 Task: Check your email for any notifications about your work schedule and verify your calendar for any appointments.
Action: Mouse moved to (19, 33)
Screenshot: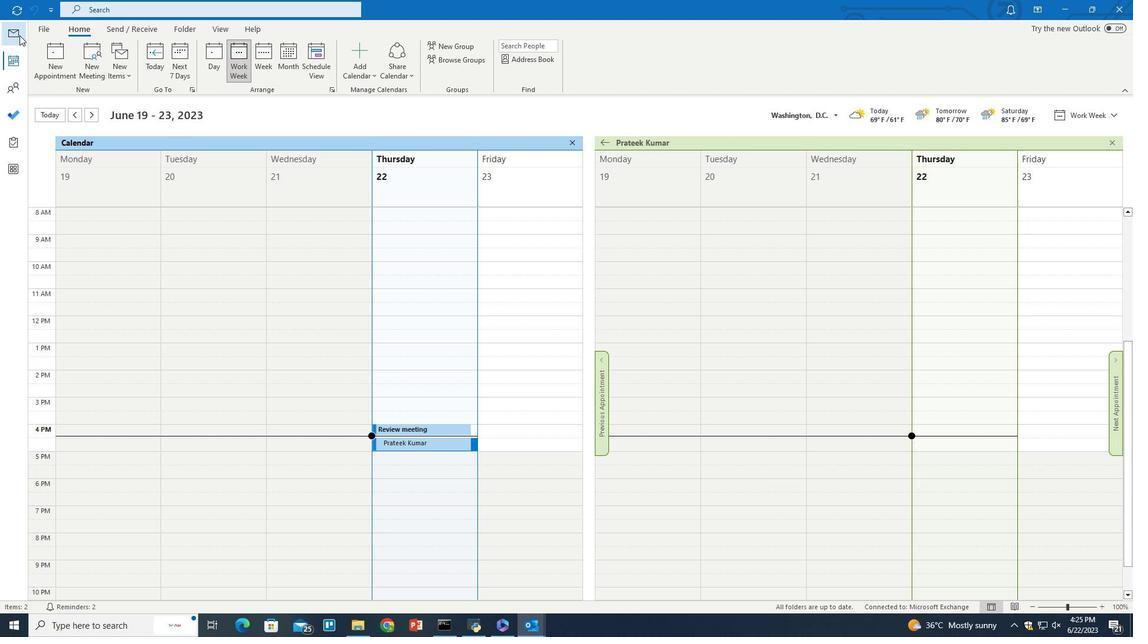 
Action: Mouse pressed left at (19, 33)
Screenshot: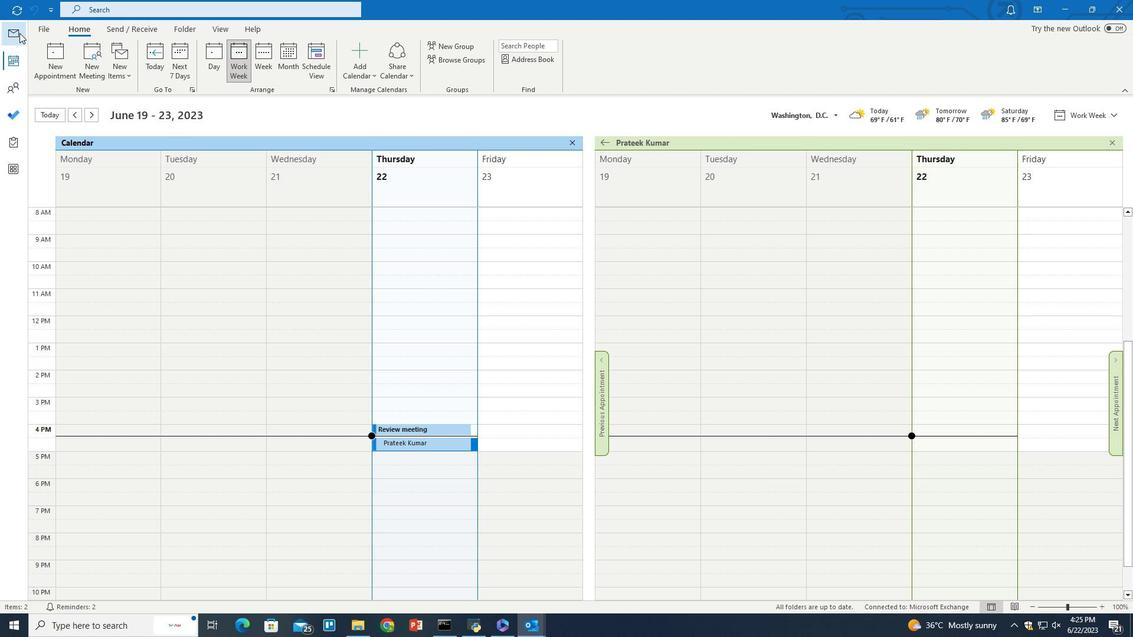 
Action: Mouse moved to (227, 26)
Screenshot: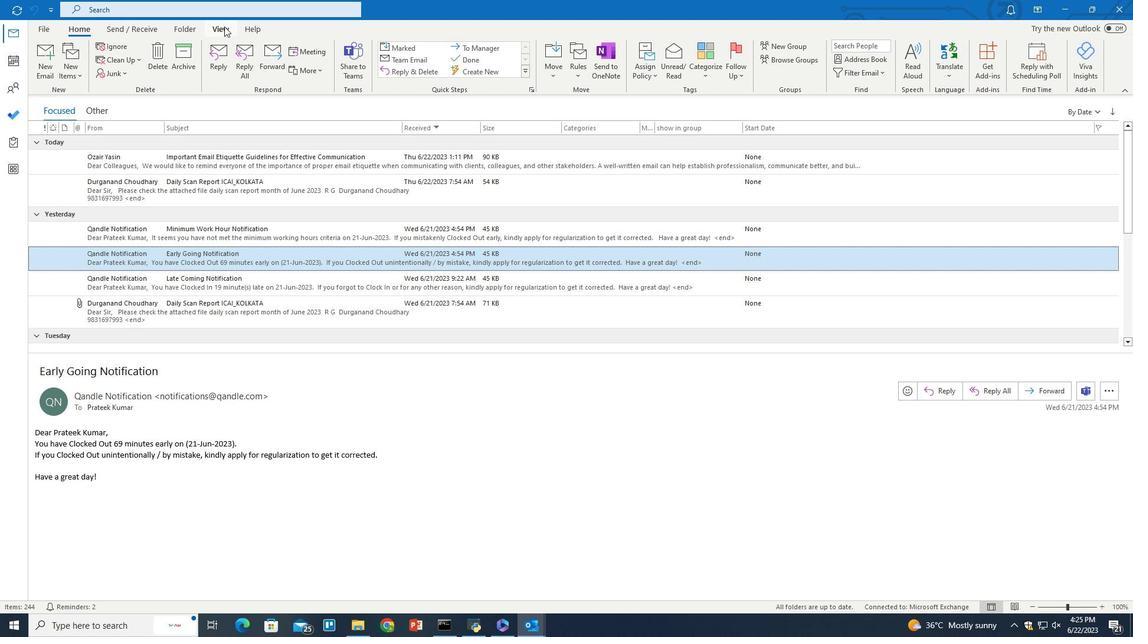 
Action: Mouse pressed left at (227, 26)
Screenshot: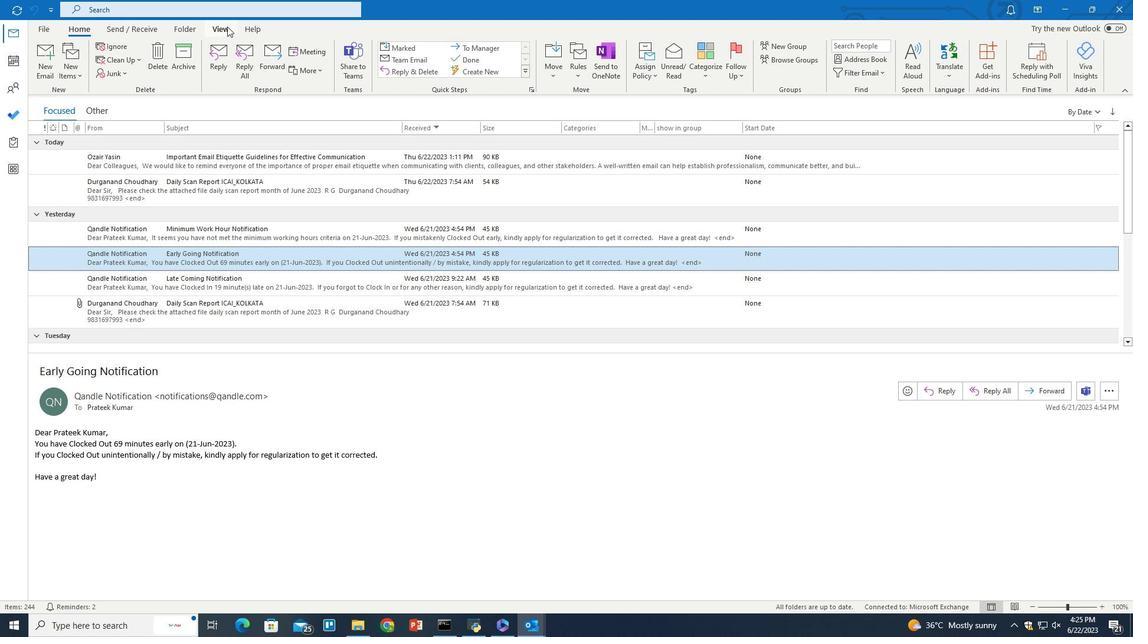 
Action: Mouse moved to (690, 71)
Screenshot: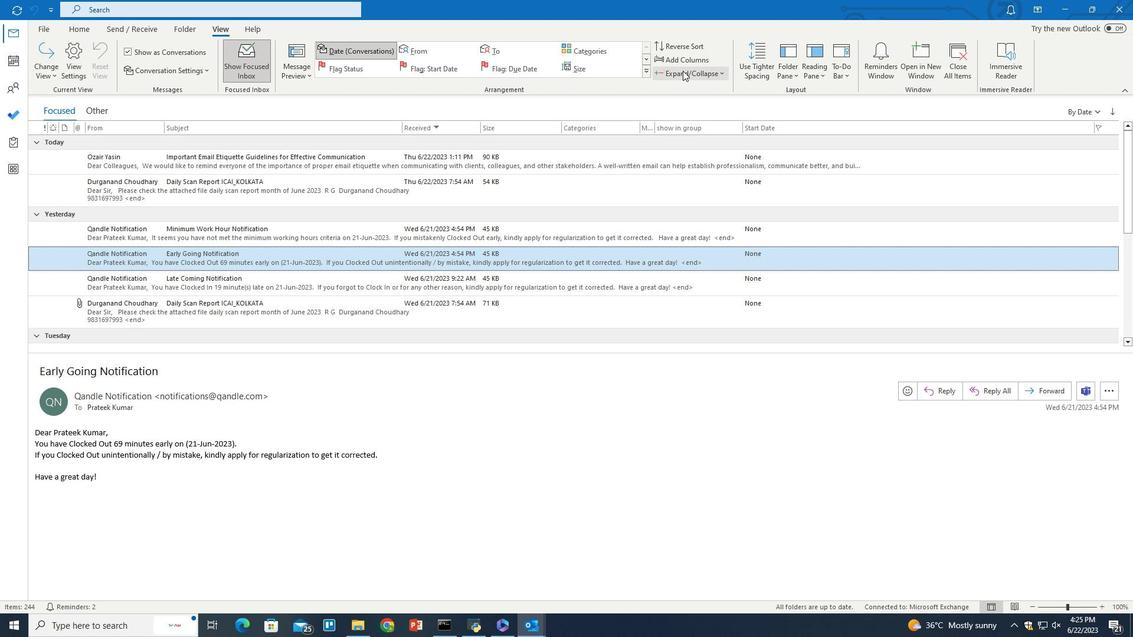 
Action: Mouse pressed left at (690, 71)
Screenshot: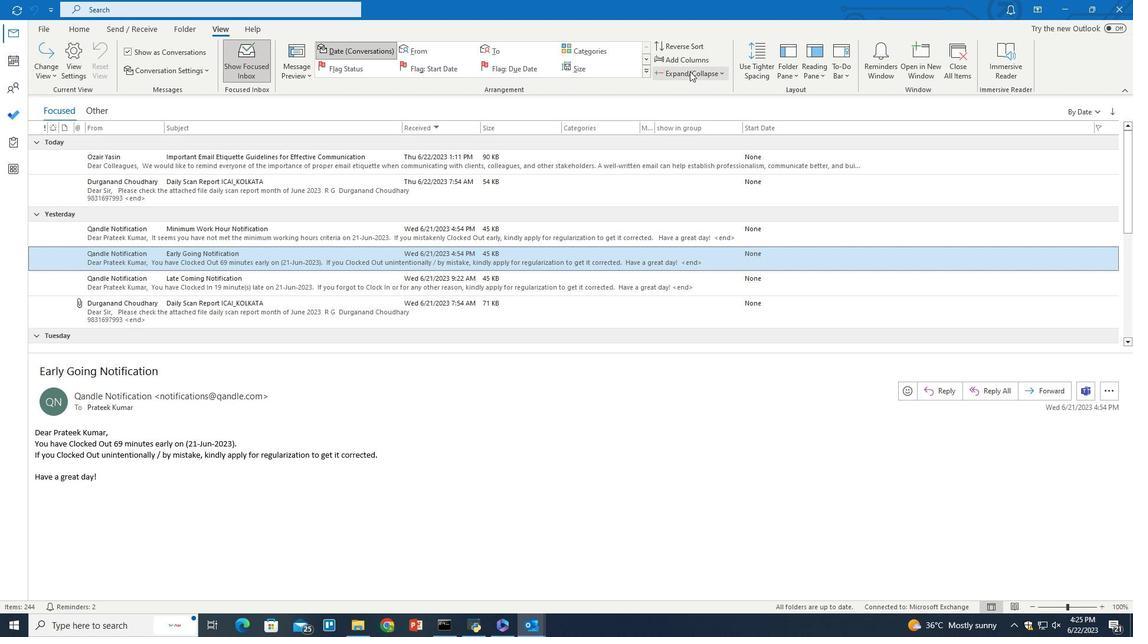 
Action: Mouse moved to (693, 119)
Screenshot: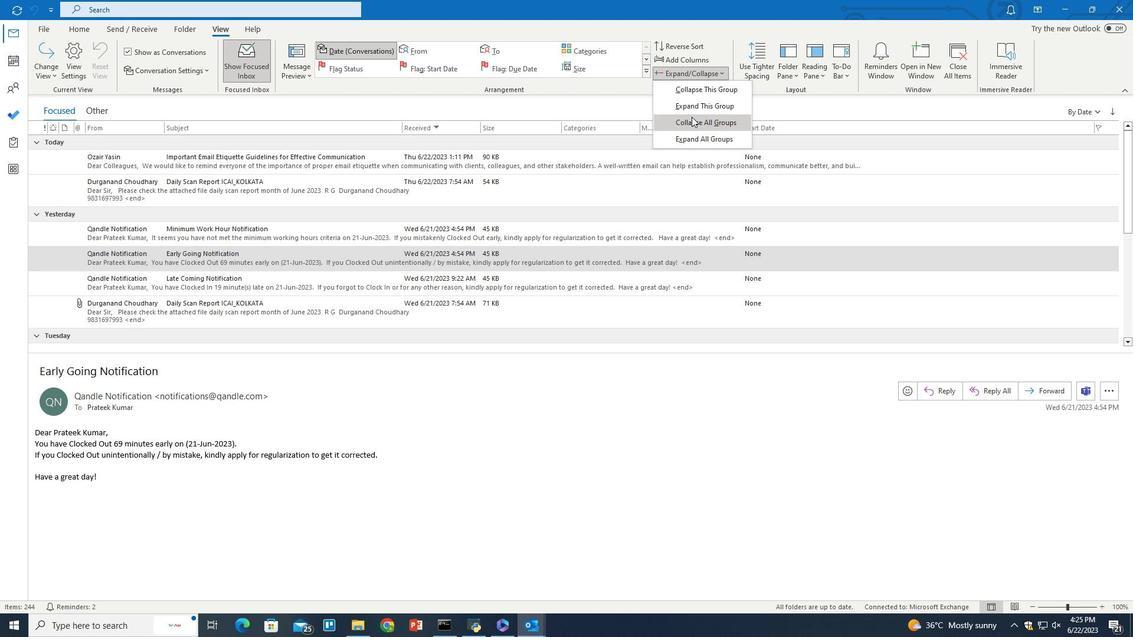
Action: Mouse pressed left at (693, 119)
Screenshot: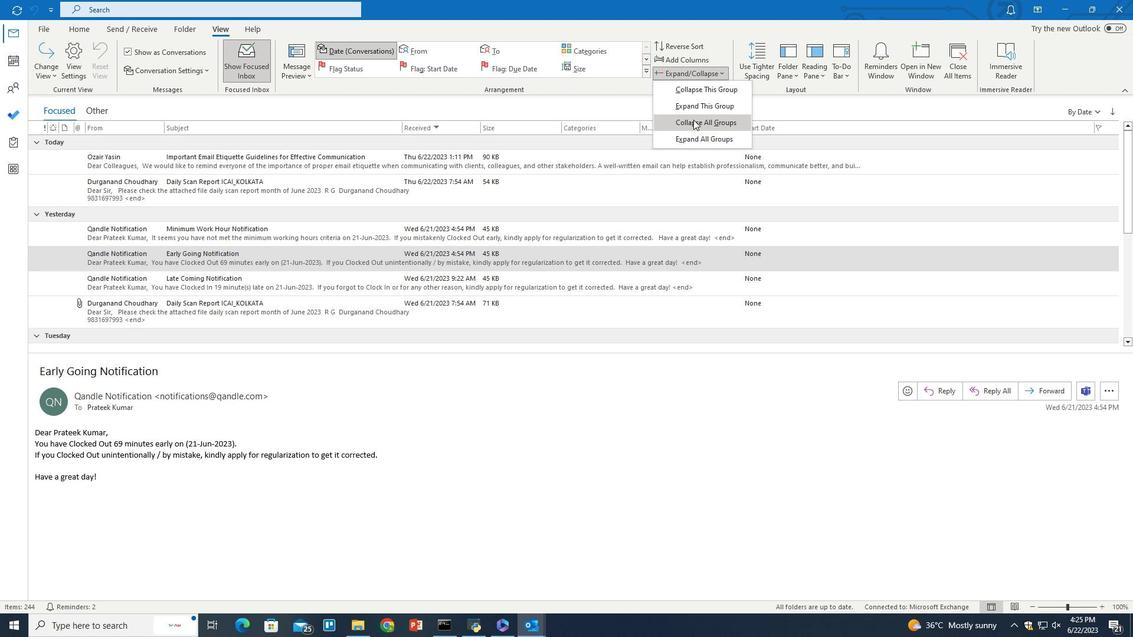 
